 Task: Add a condition where "Channel Is not Phone call(outgoing)" in new tickets in your groups.
Action: Mouse moved to (138, 500)
Screenshot: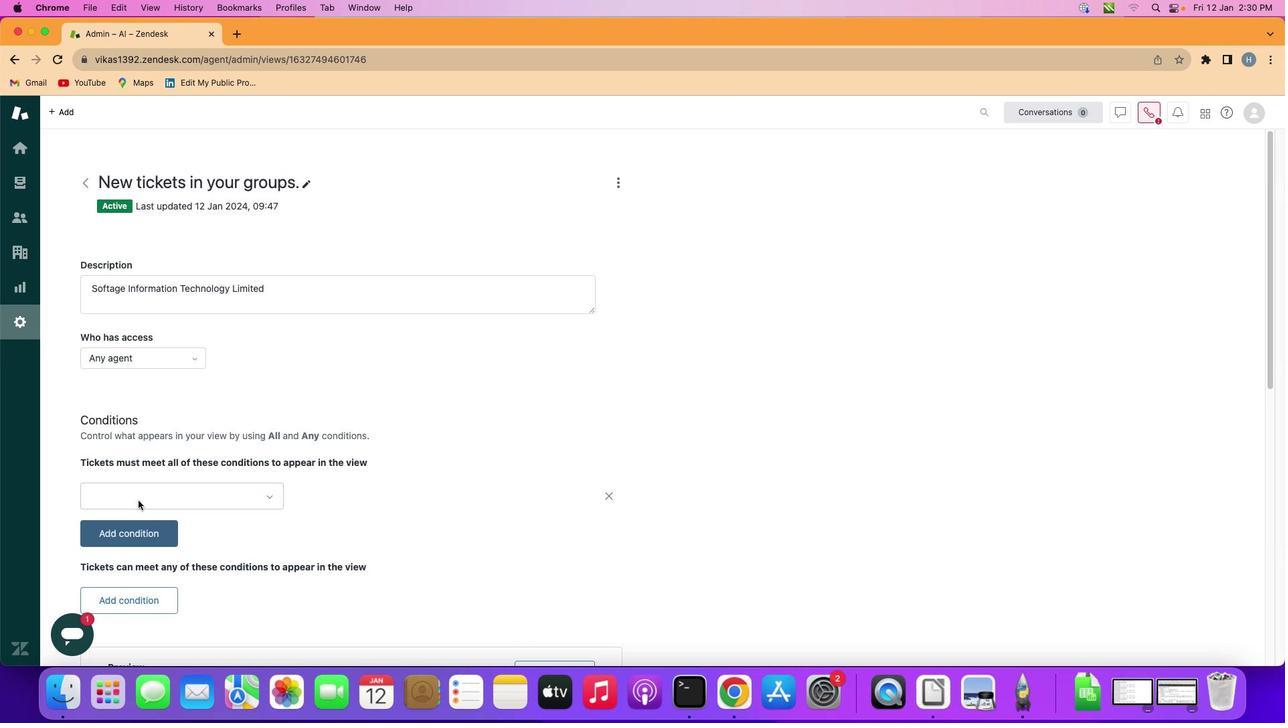 
Action: Mouse pressed left at (138, 500)
Screenshot: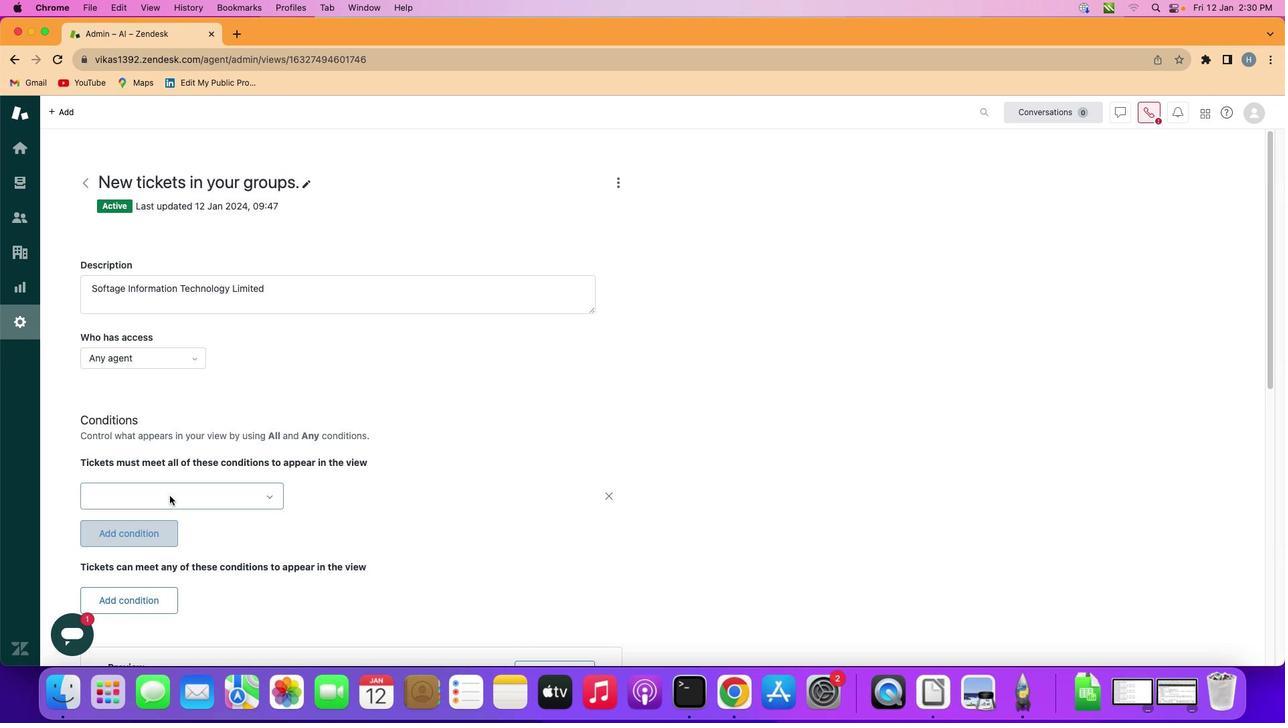 
Action: Mouse moved to (224, 489)
Screenshot: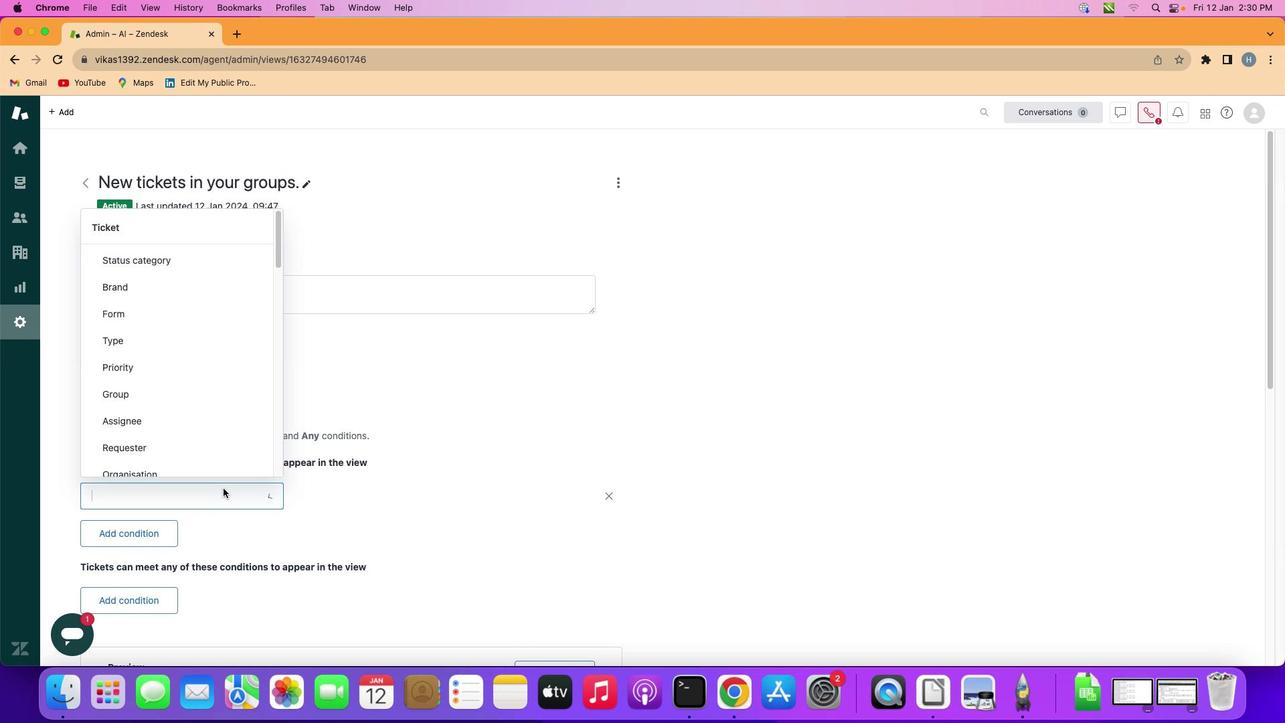 
Action: Mouse pressed left at (224, 489)
Screenshot: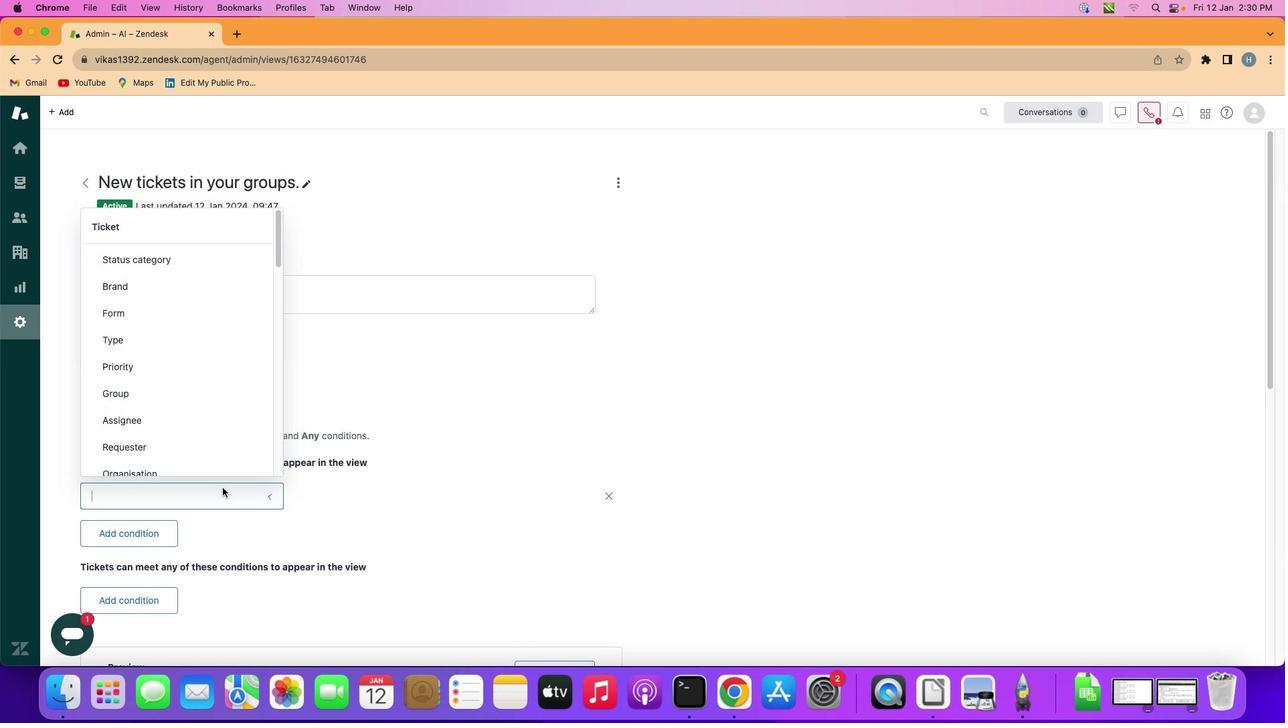 
Action: Mouse moved to (182, 326)
Screenshot: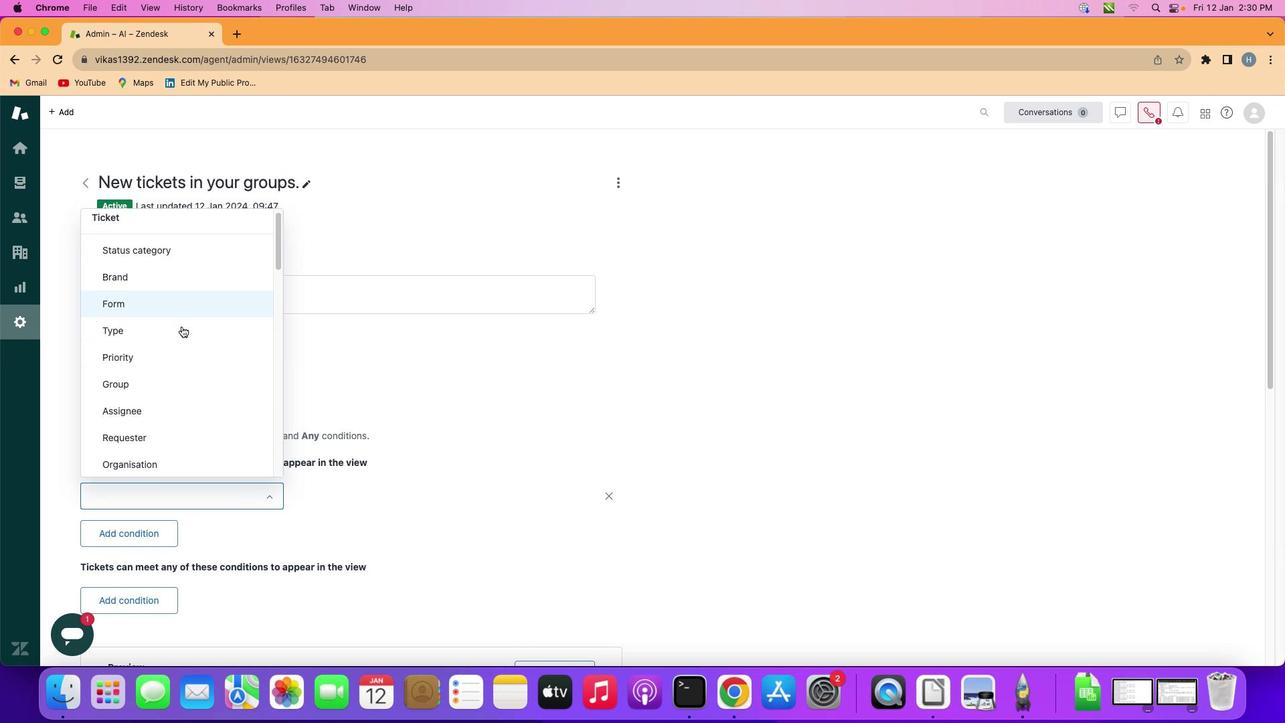
Action: Mouse scrolled (182, 326) with delta (0, 0)
Screenshot: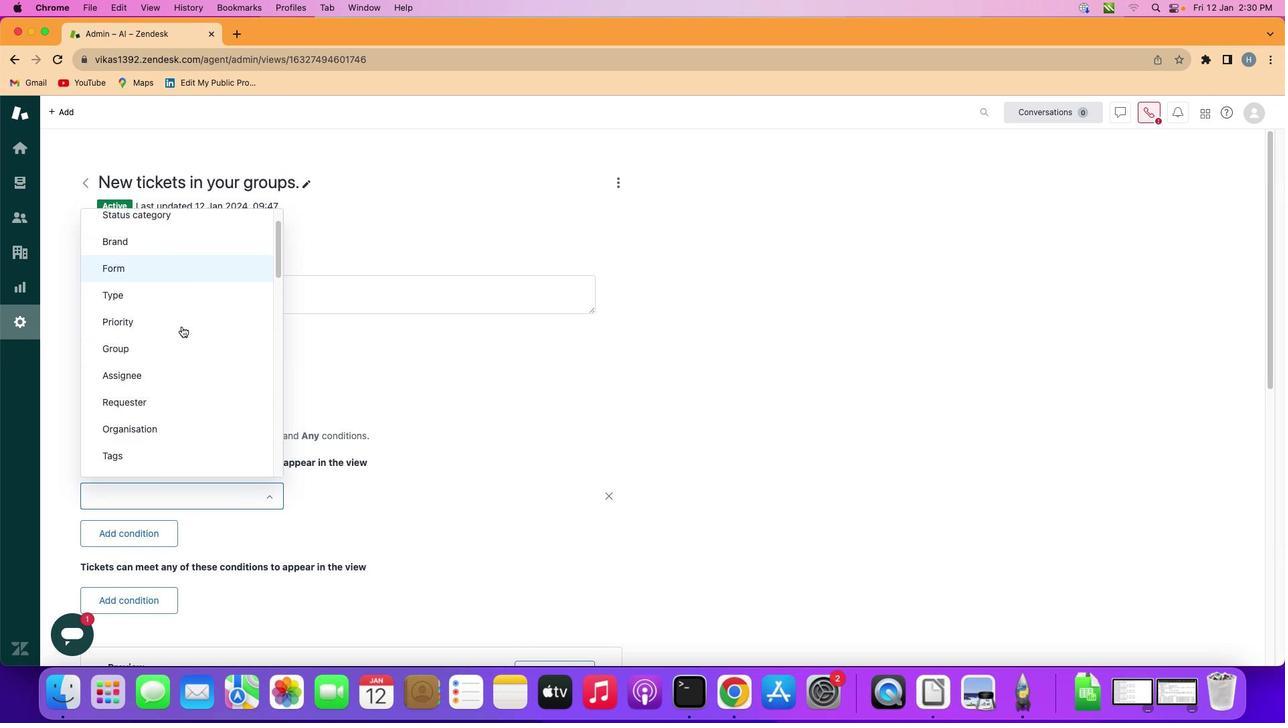 
Action: Mouse scrolled (182, 326) with delta (0, 0)
Screenshot: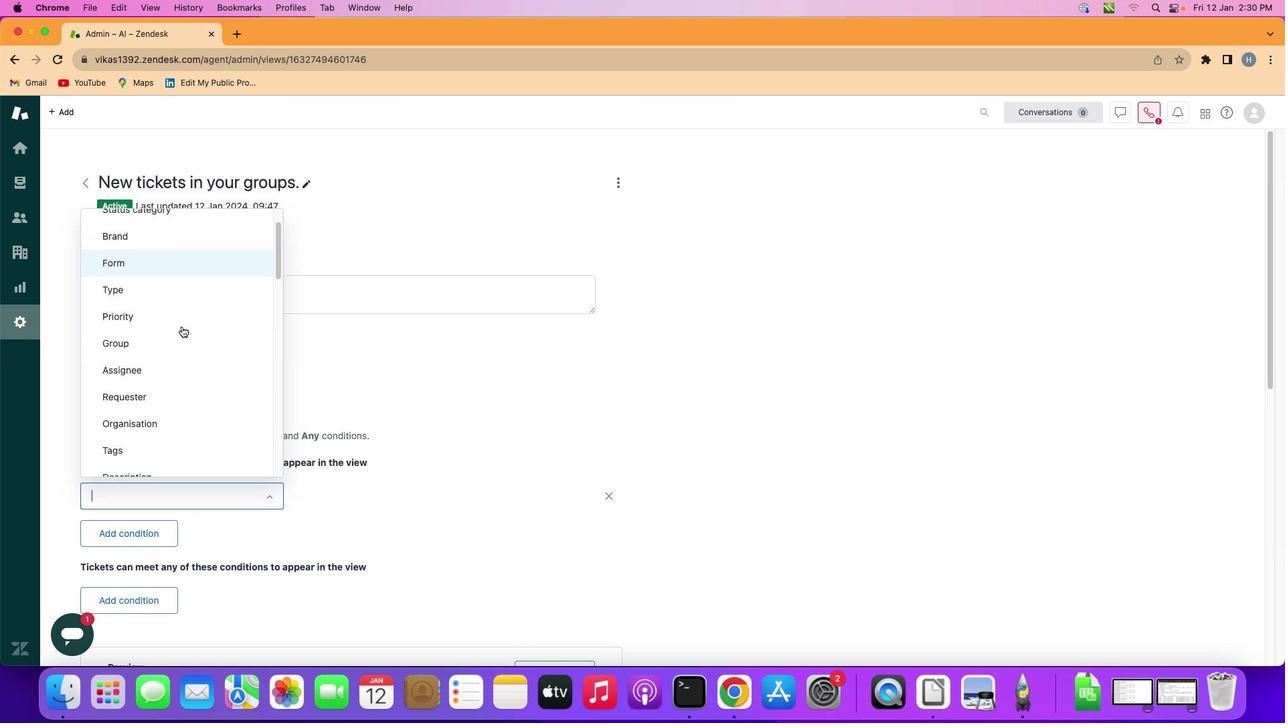 
Action: Mouse scrolled (182, 326) with delta (0, 0)
Screenshot: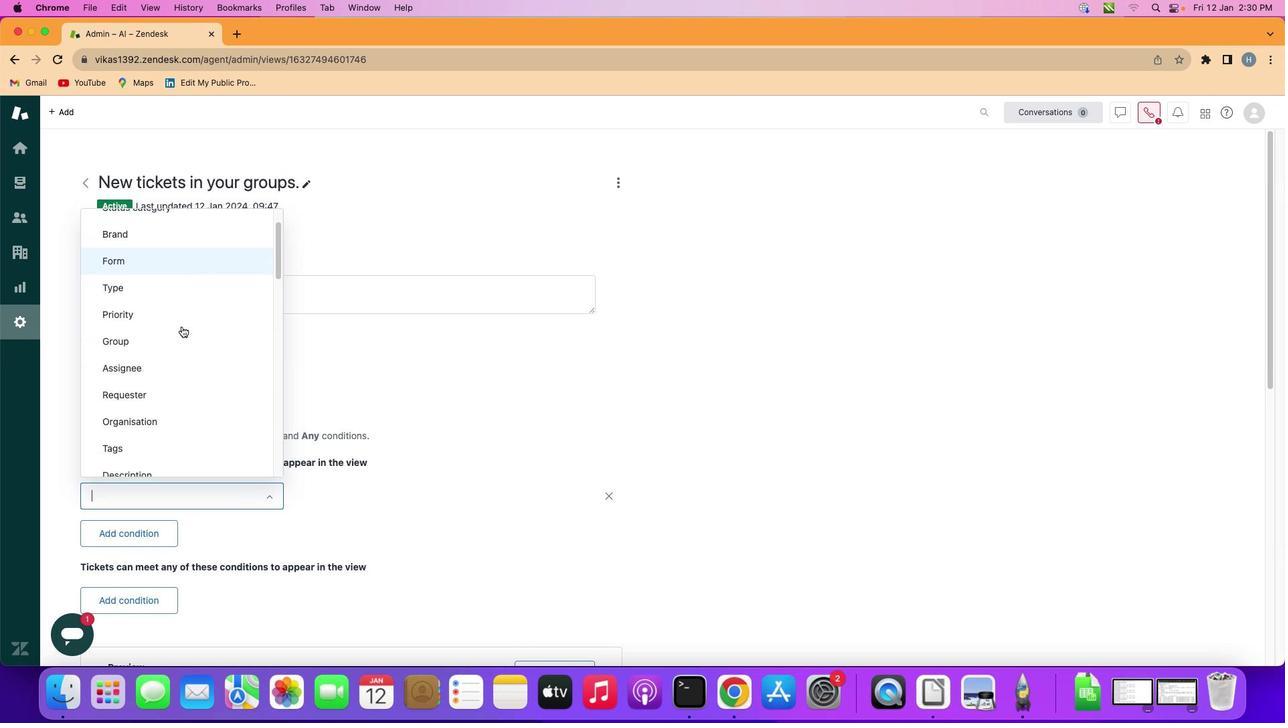 
Action: Mouse scrolled (182, 326) with delta (0, 0)
Screenshot: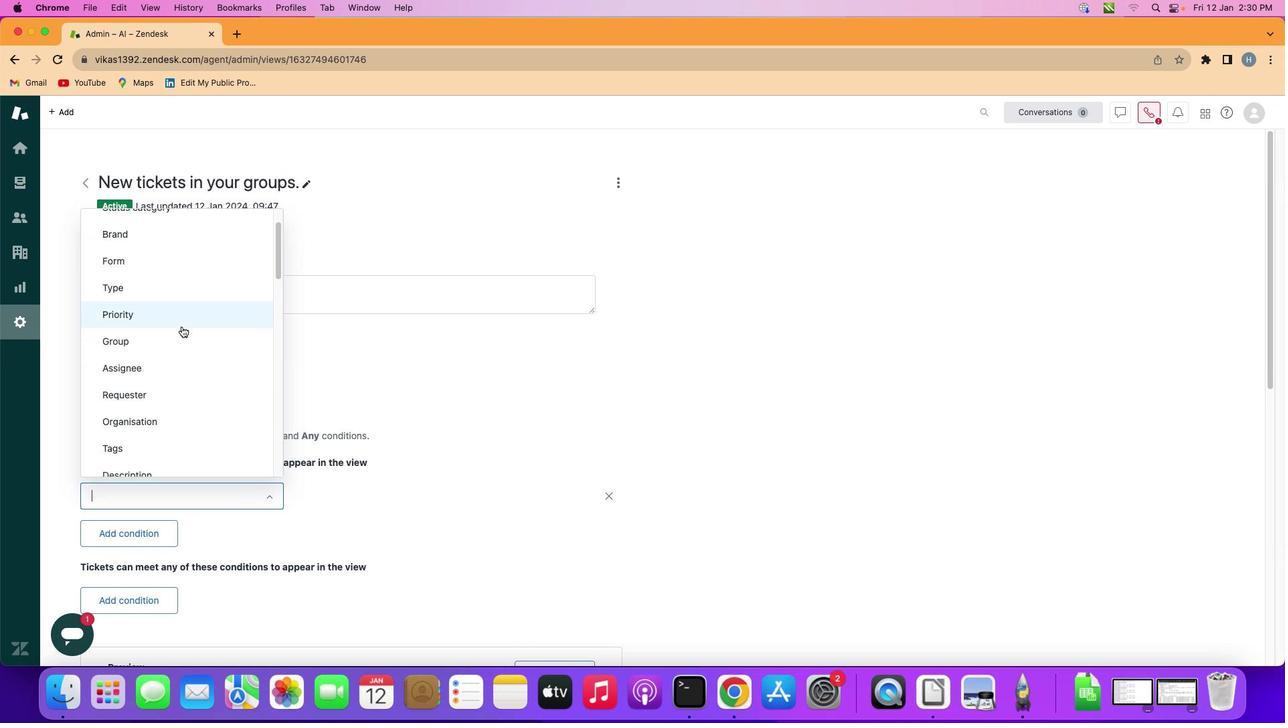 
Action: Mouse moved to (182, 328)
Screenshot: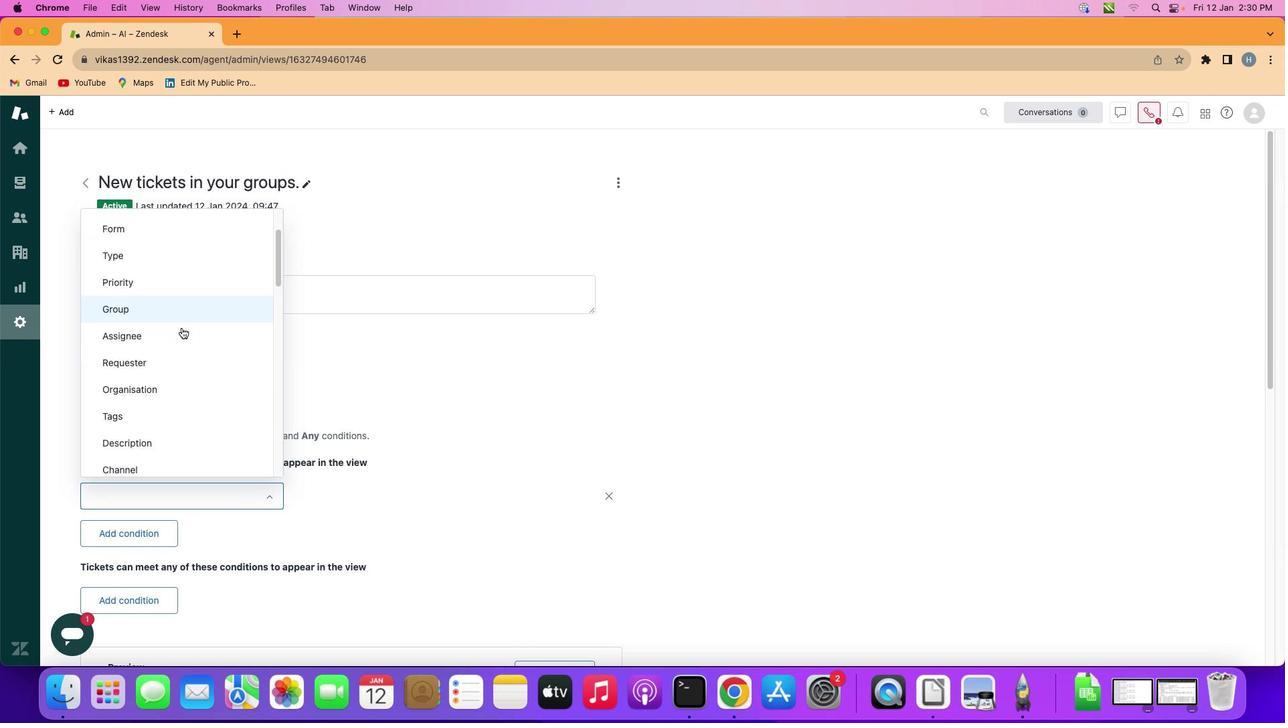 
Action: Mouse scrolled (182, 328) with delta (0, 0)
Screenshot: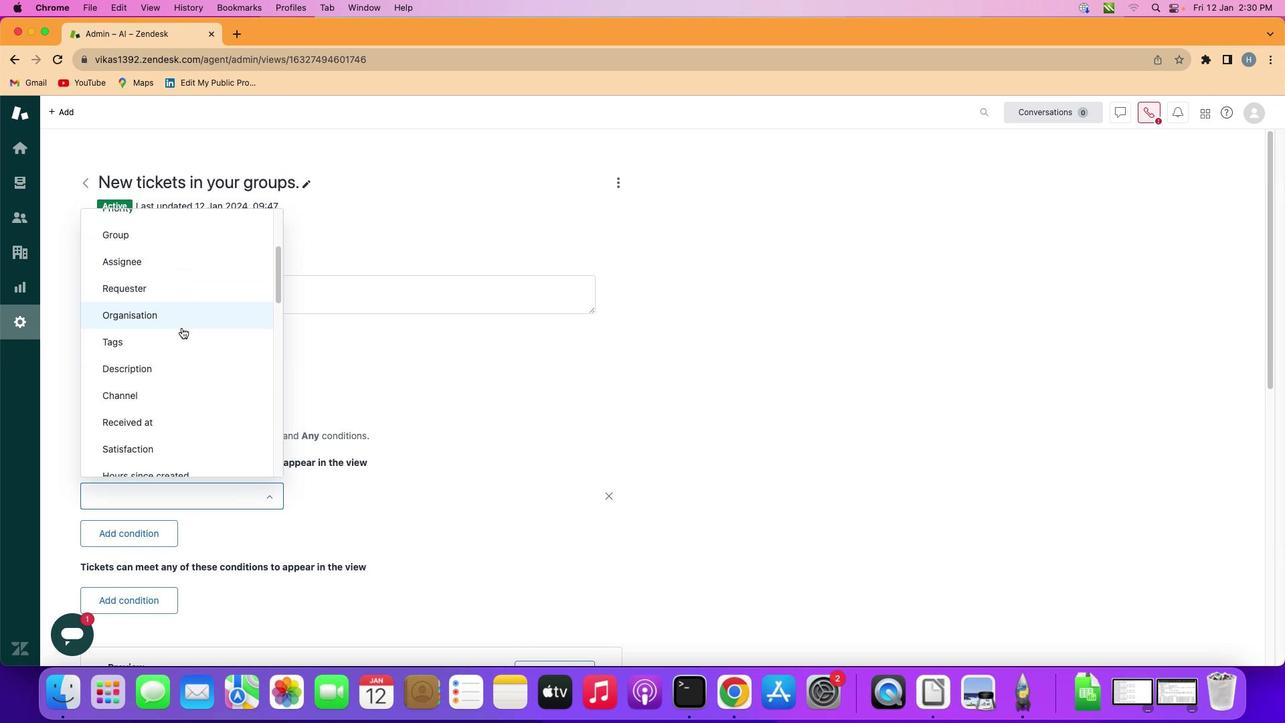 
Action: Mouse scrolled (182, 328) with delta (0, 0)
Screenshot: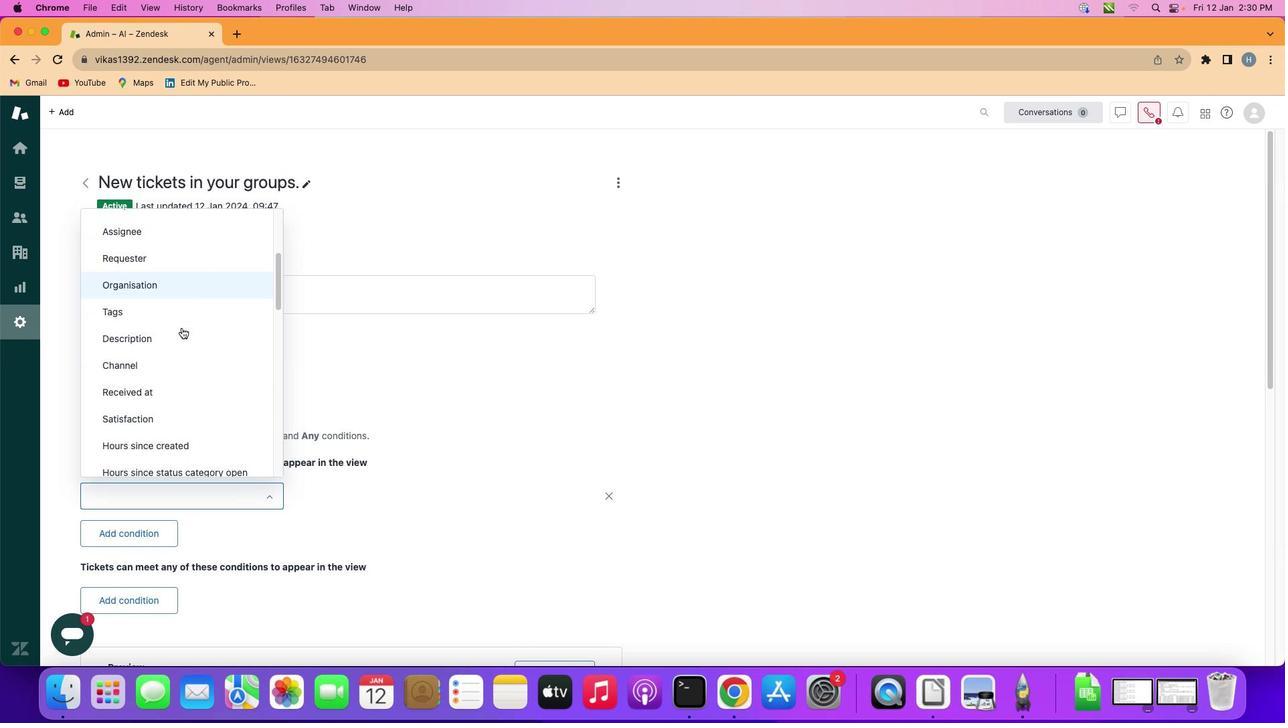 
Action: Mouse scrolled (182, 328) with delta (0, 0)
Screenshot: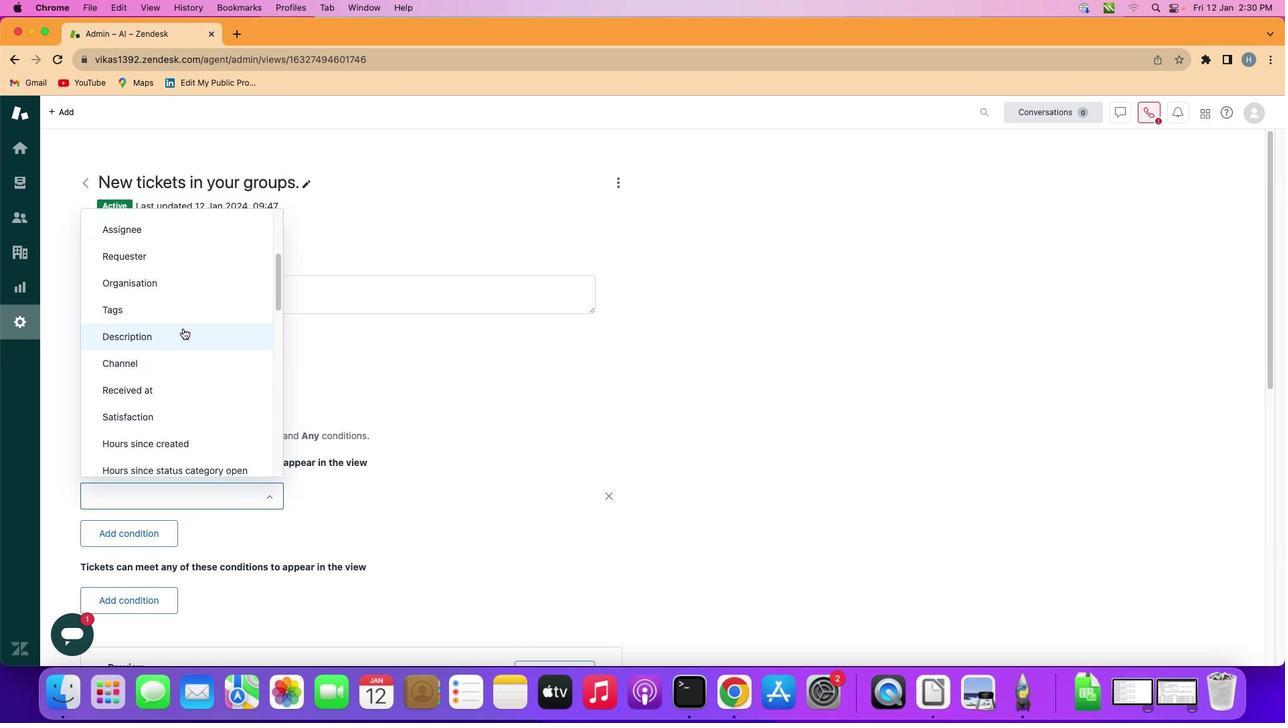 
Action: Mouse moved to (182, 328)
Screenshot: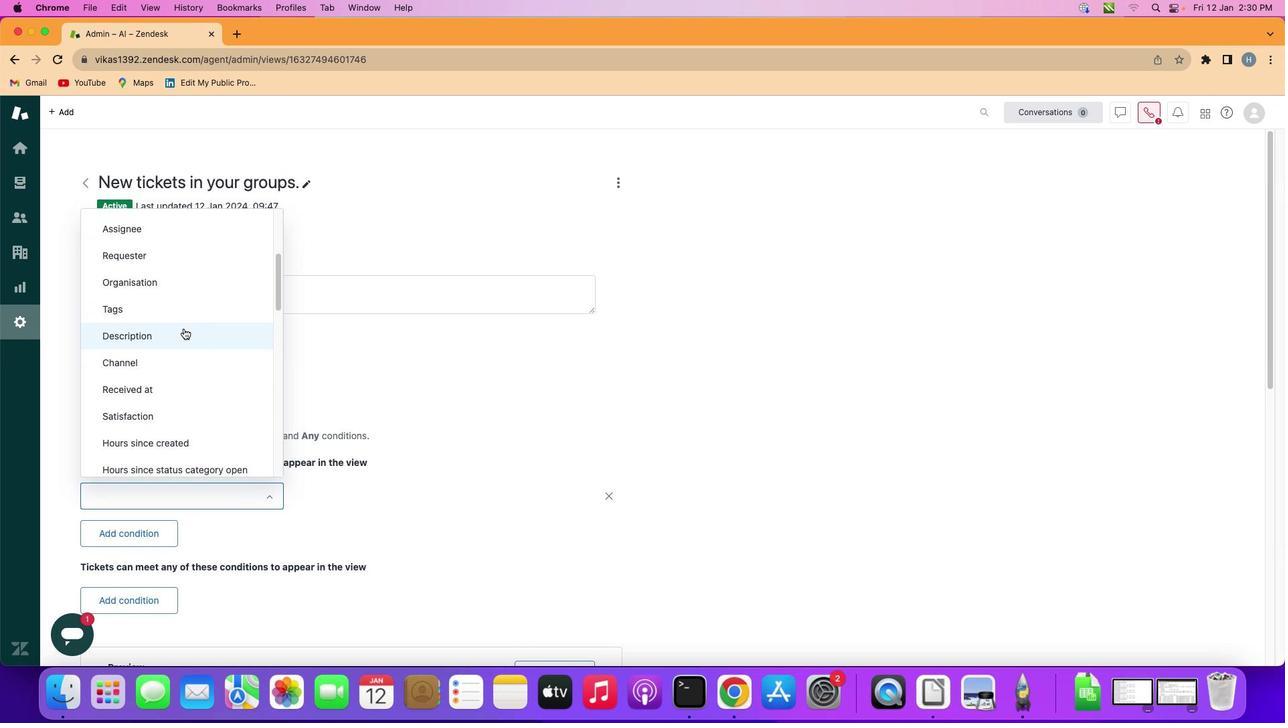 
Action: Mouse scrolled (182, 328) with delta (0, 0)
Screenshot: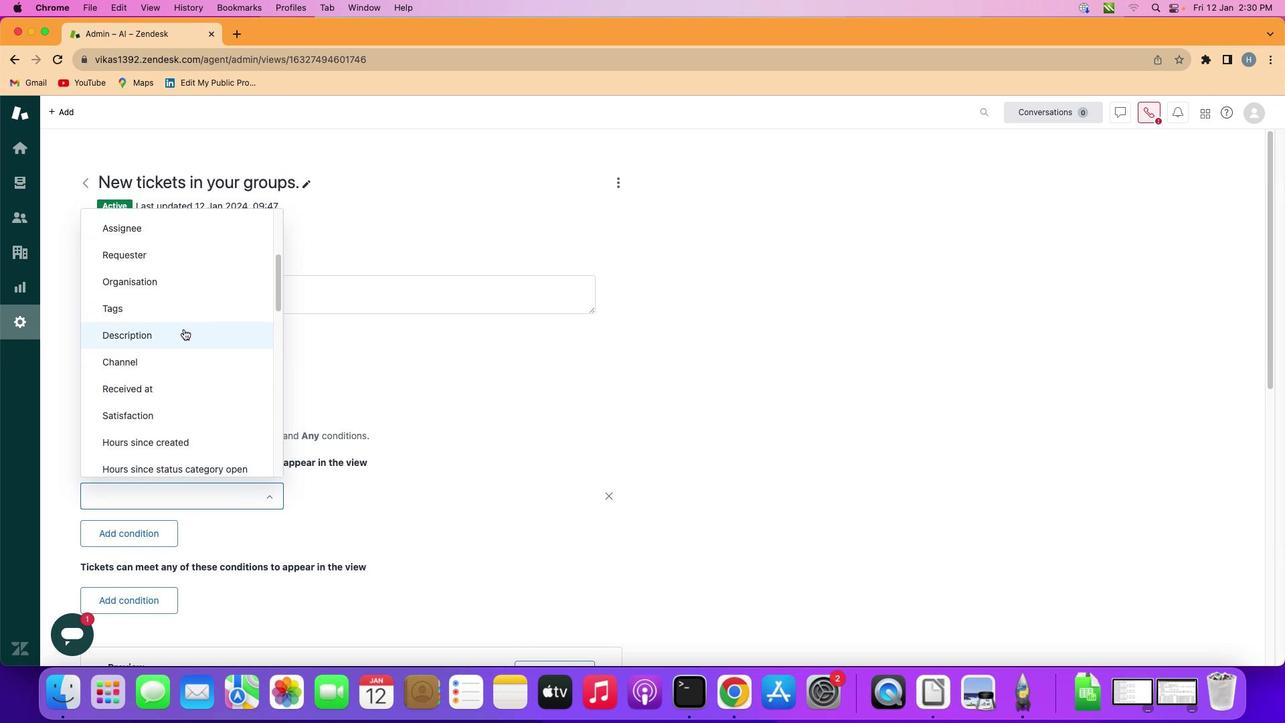 
Action: Mouse moved to (182, 328)
Screenshot: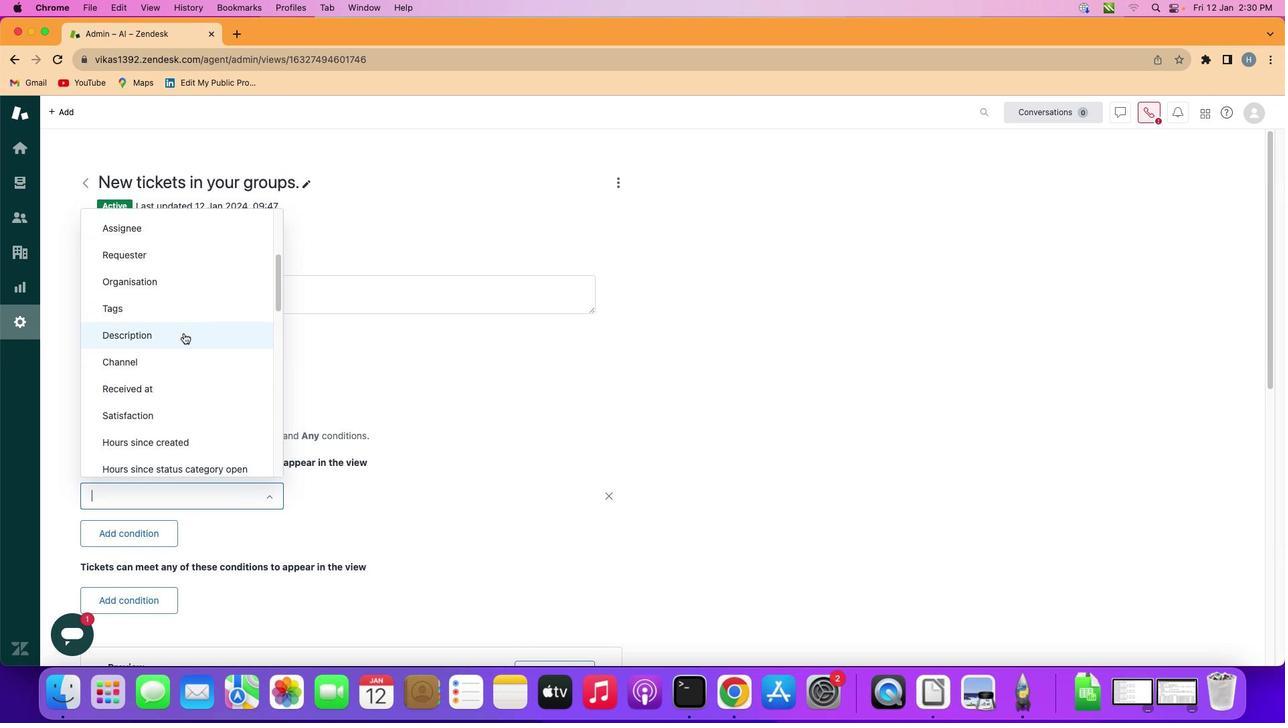 
Action: Mouse scrolled (182, 328) with delta (0, 0)
Screenshot: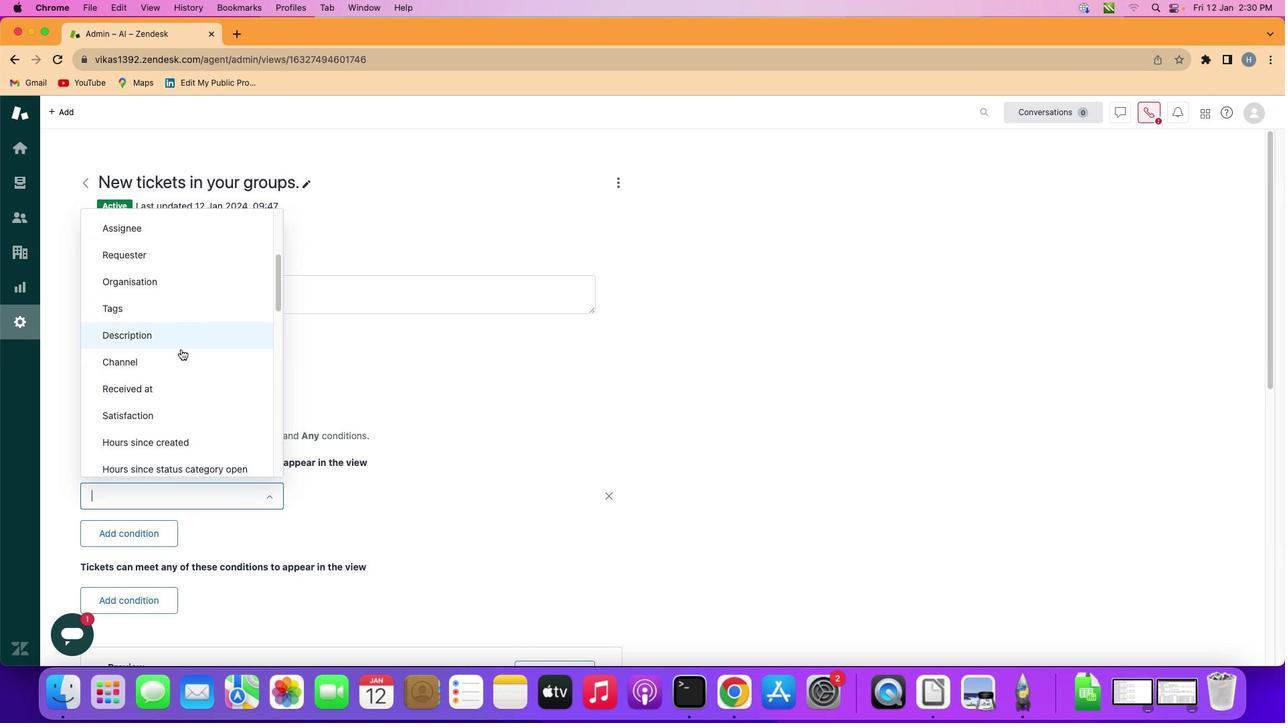 
Action: Mouse moved to (182, 355)
Screenshot: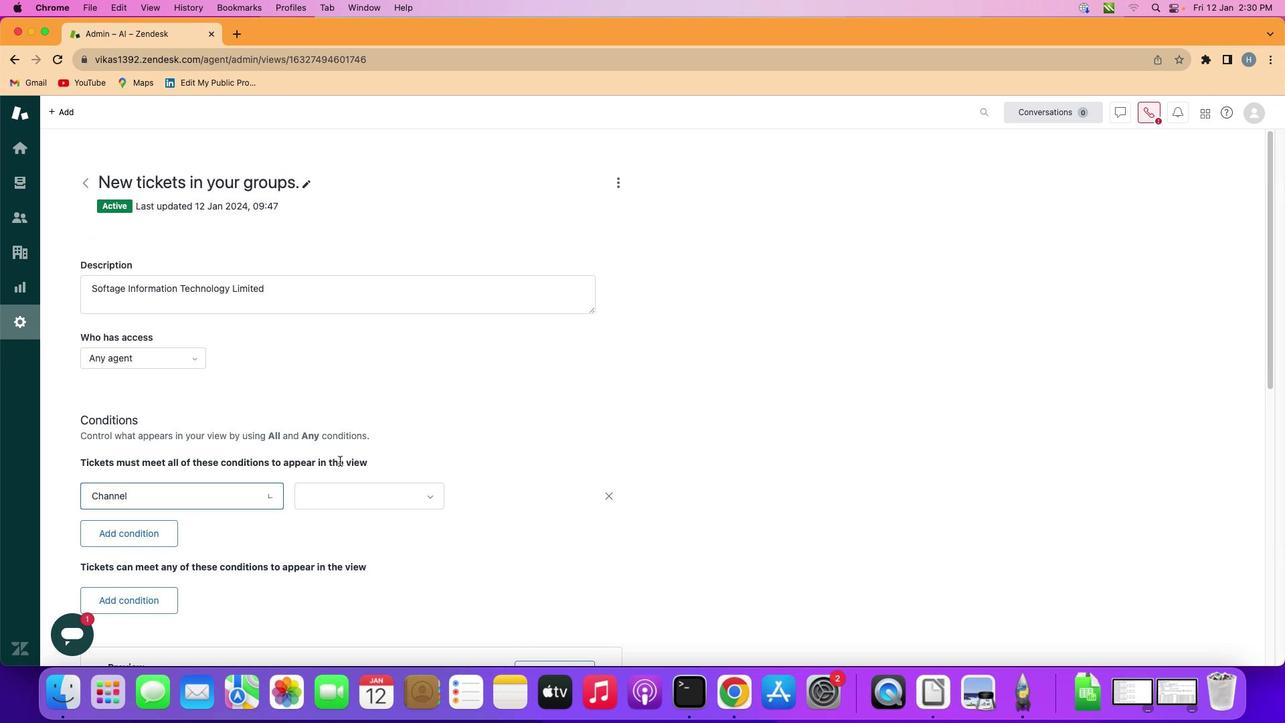 
Action: Mouse pressed left at (182, 355)
Screenshot: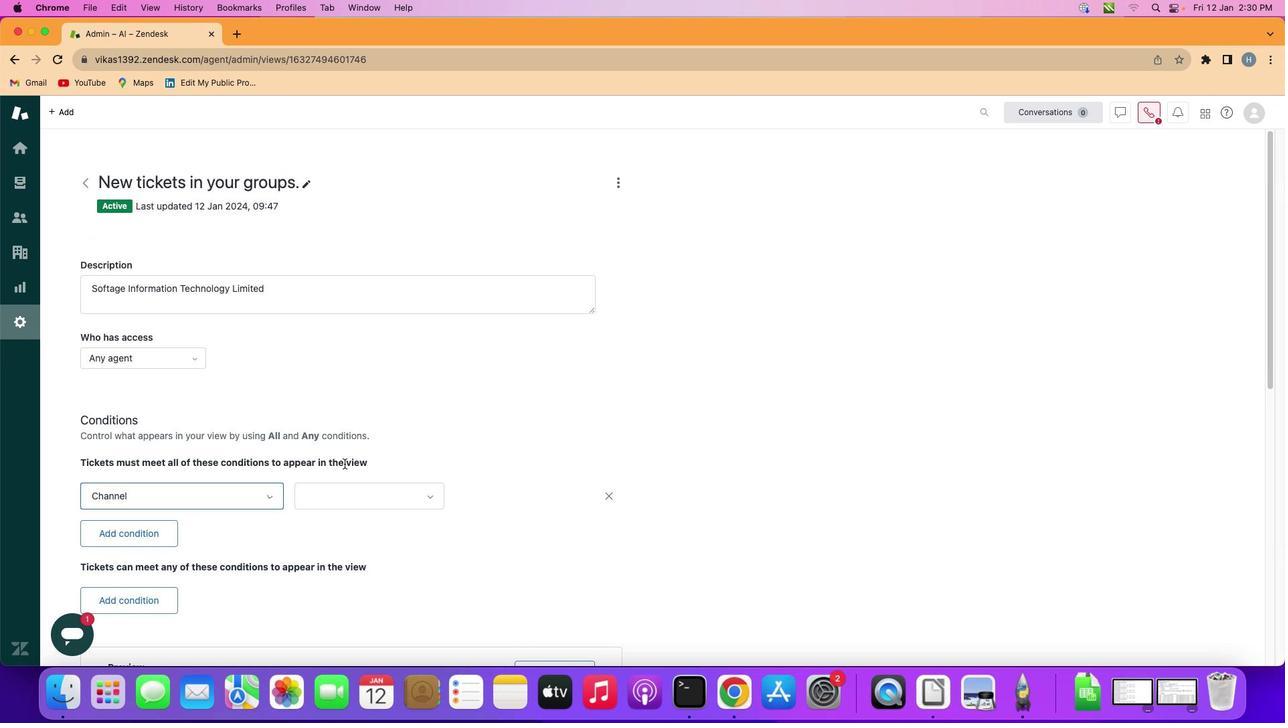 
Action: Mouse moved to (383, 492)
Screenshot: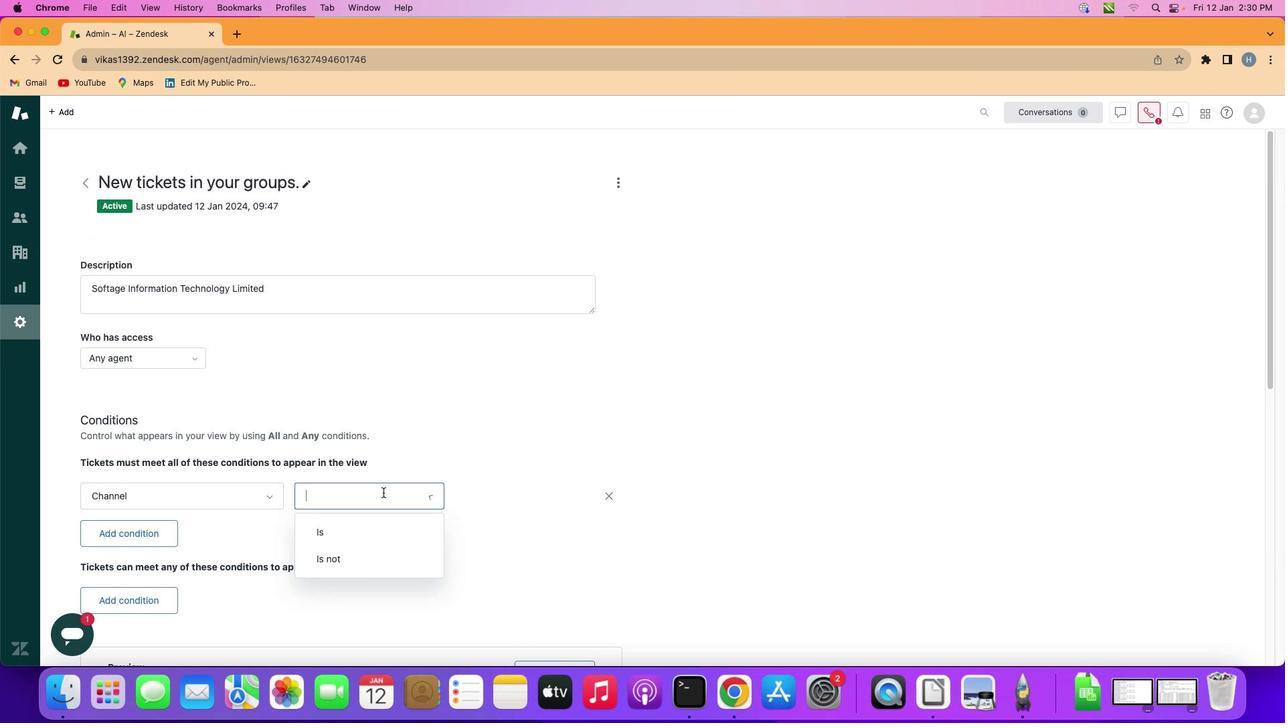 
Action: Mouse pressed left at (383, 492)
Screenshot: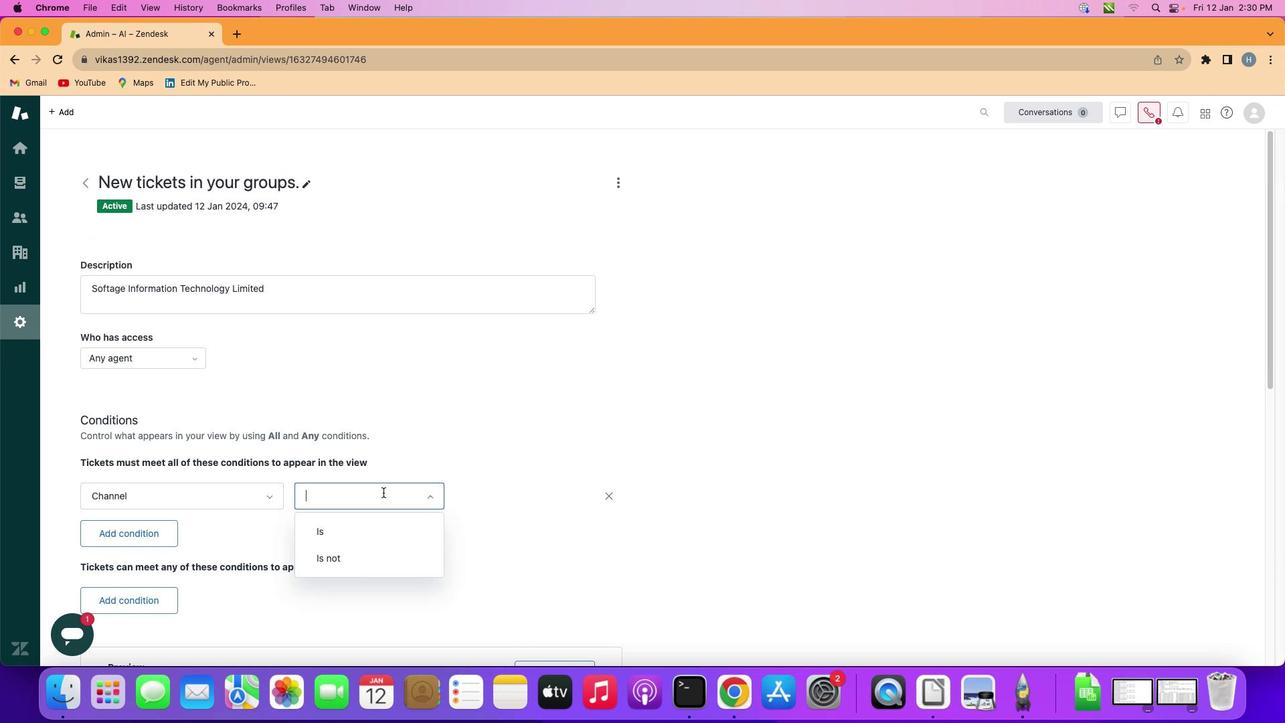 
Action: Mouse moved to (383, 556)
Screenshot: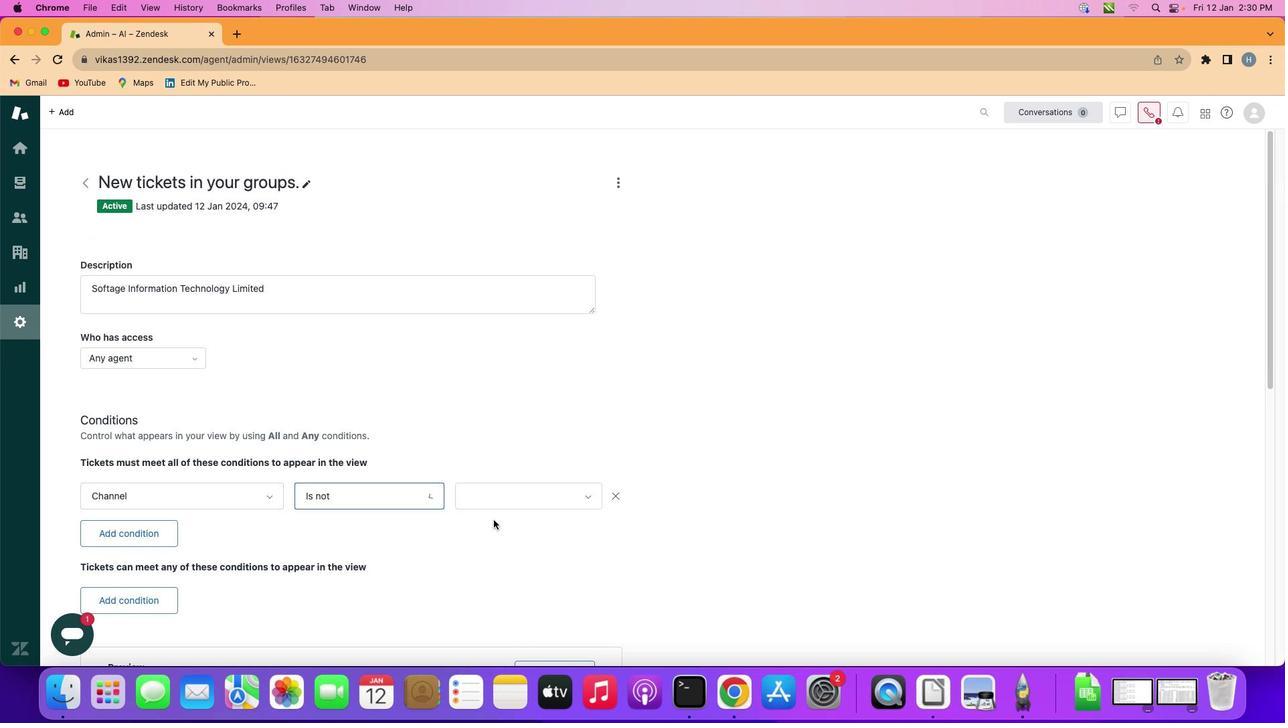 
Action: Mouse pressed left at (383, 556)
Screenshot: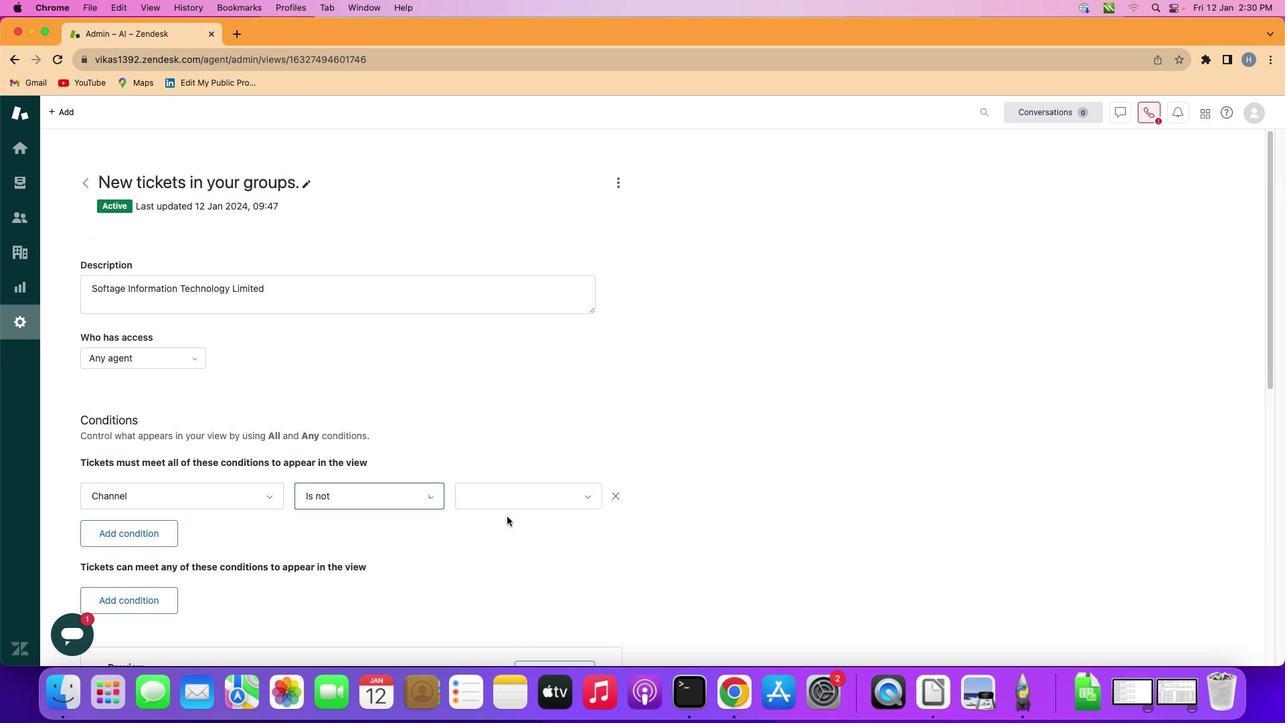 
Action: Mouse moved to (522, 502)
Screenshot: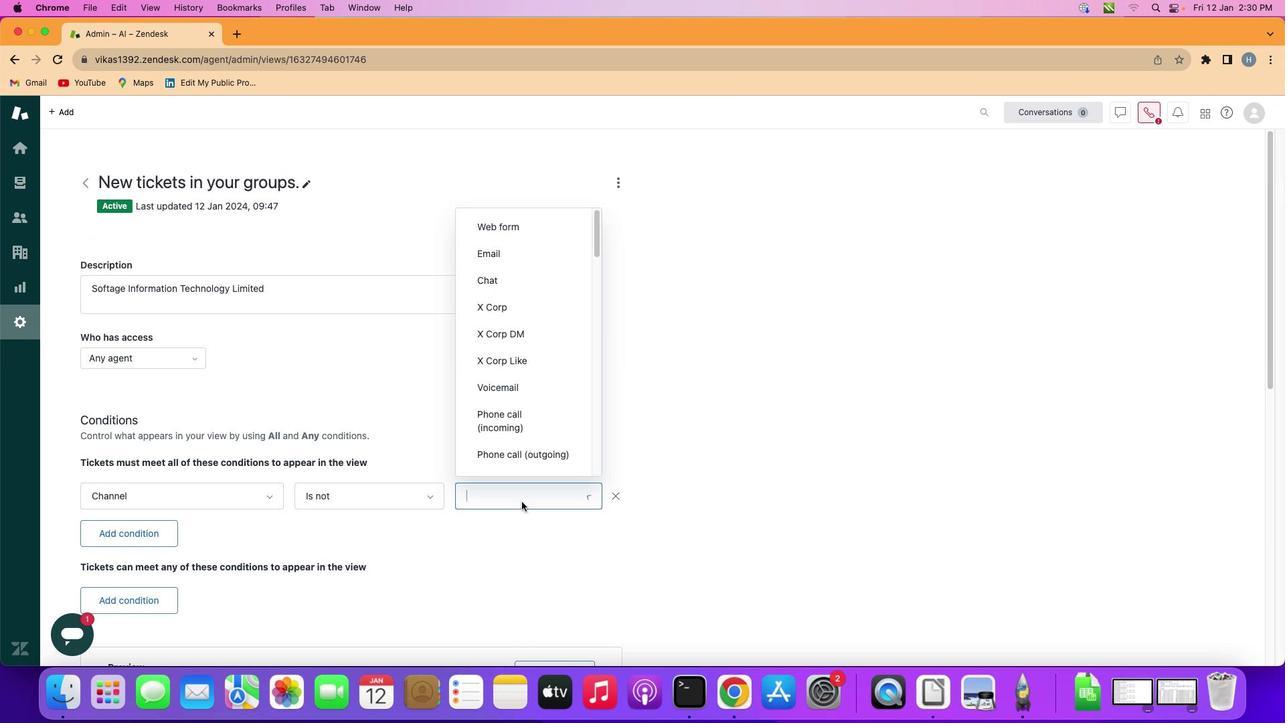 
Action: Mouse pressed left at (522, 502)
Screenshot: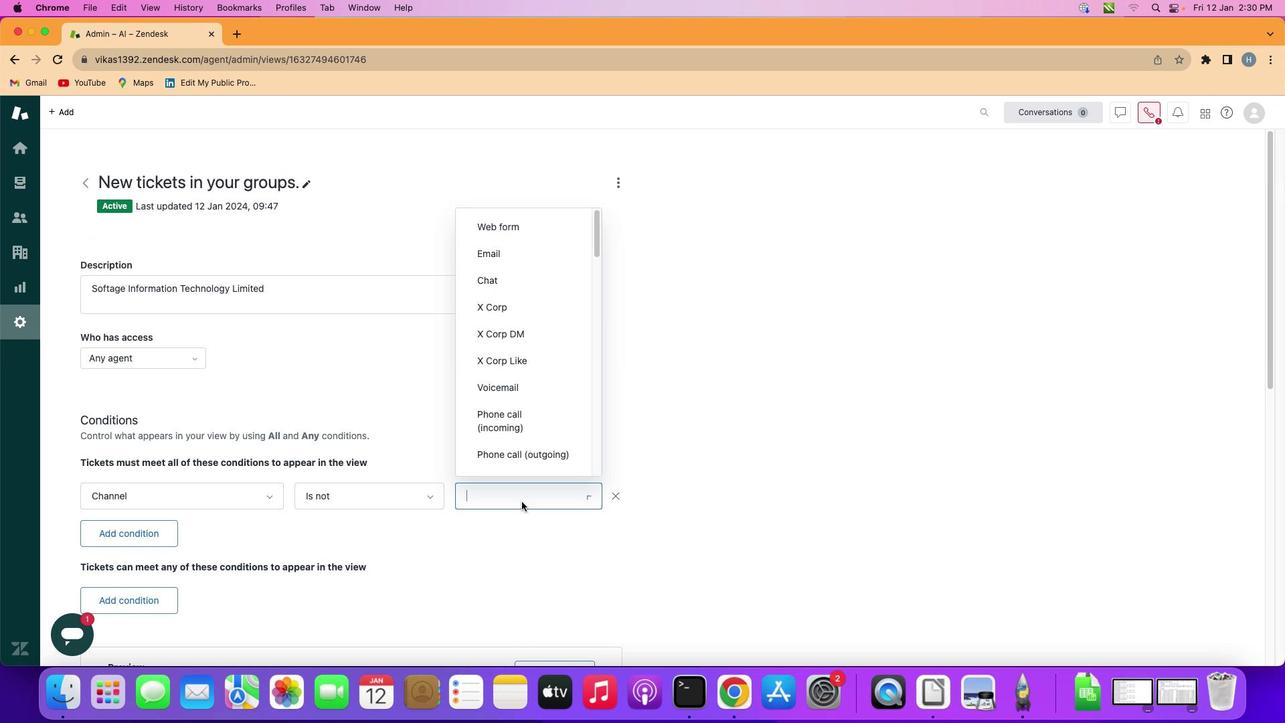 
Action: Mouse moved to (540, 456)
Screenshot: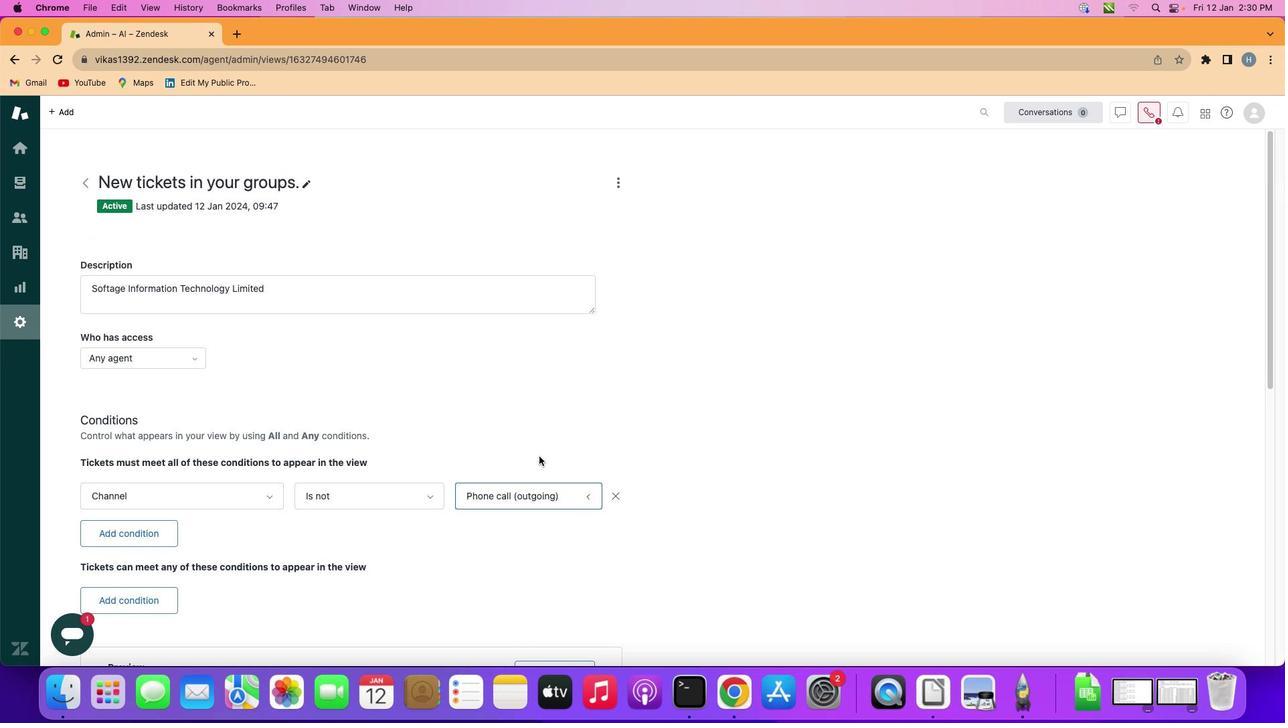 
Action: Mouse pressed left at (540, 456)
Screenshot: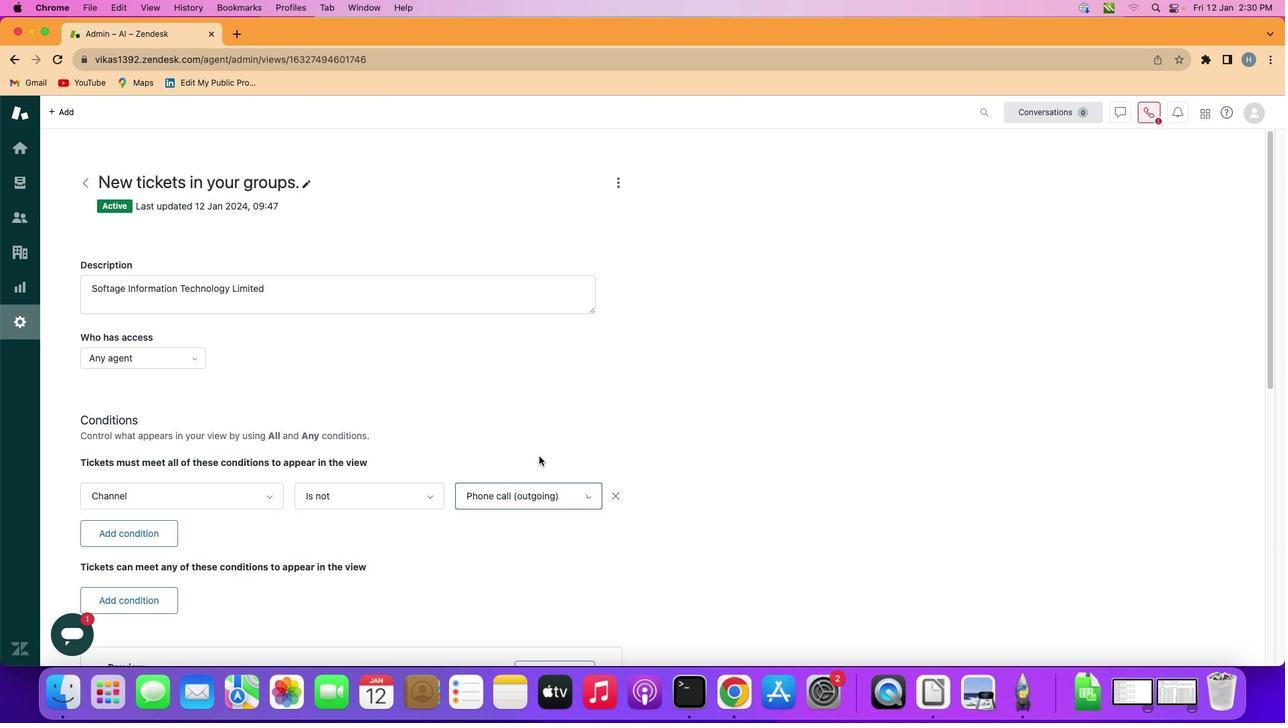 
